 Task: Select the right option in the side in the minimap.
Action: Mouse moved to (26, 654)
Screenshot: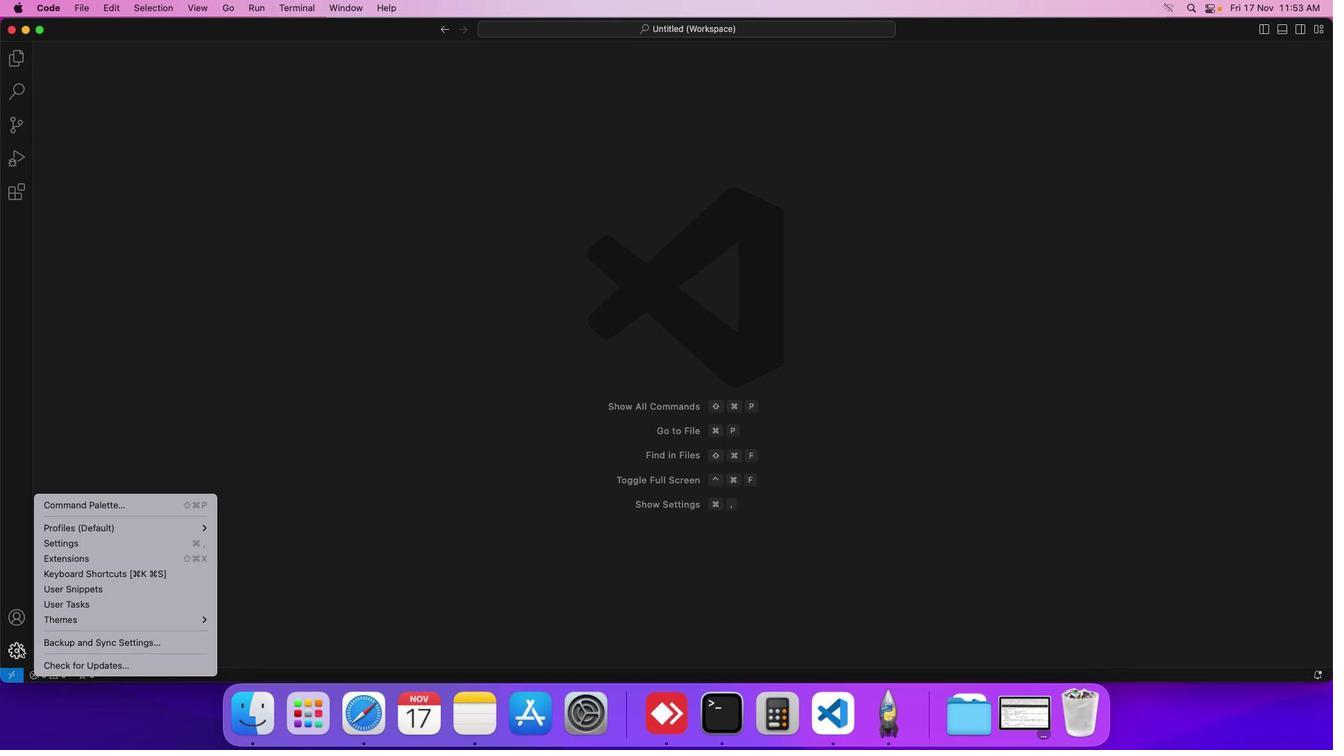 
Action: Mouse pressed left at (26, 654)
Screenshot: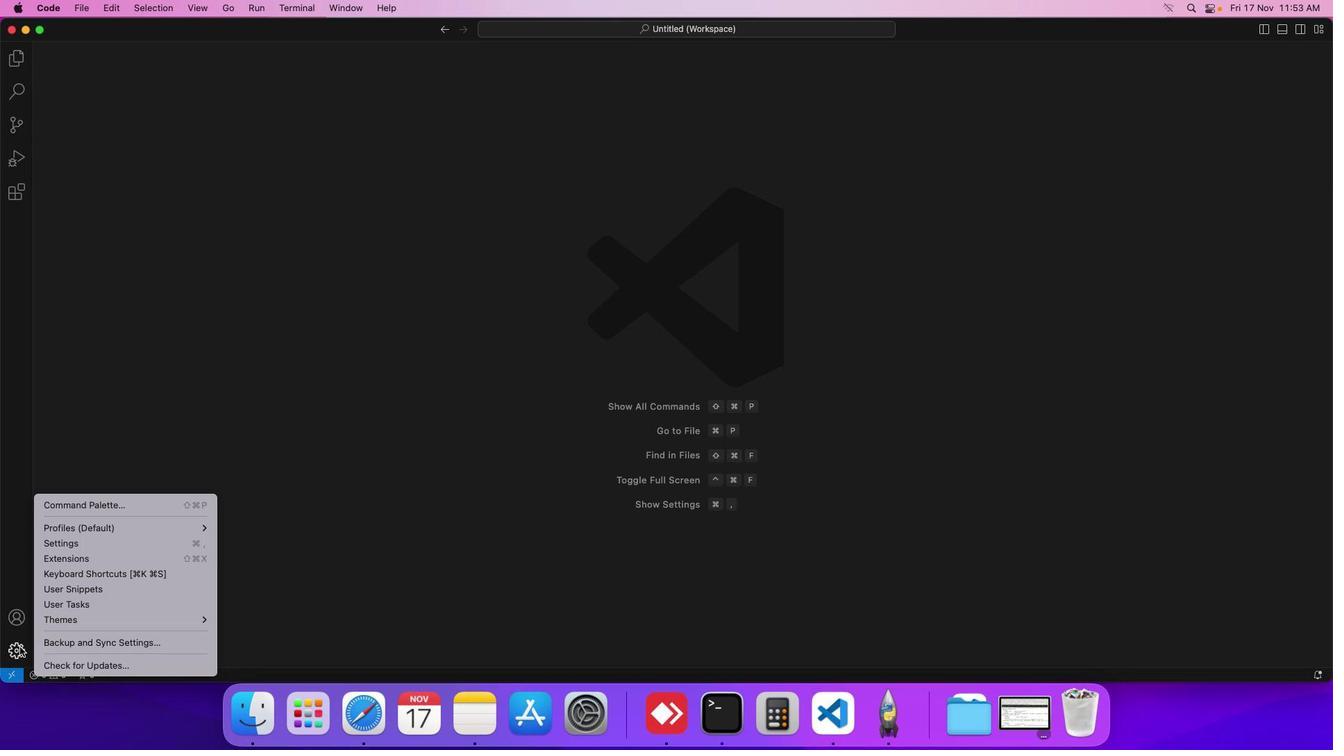 
Action: Mouse moved to (72, 550)
Screenshot: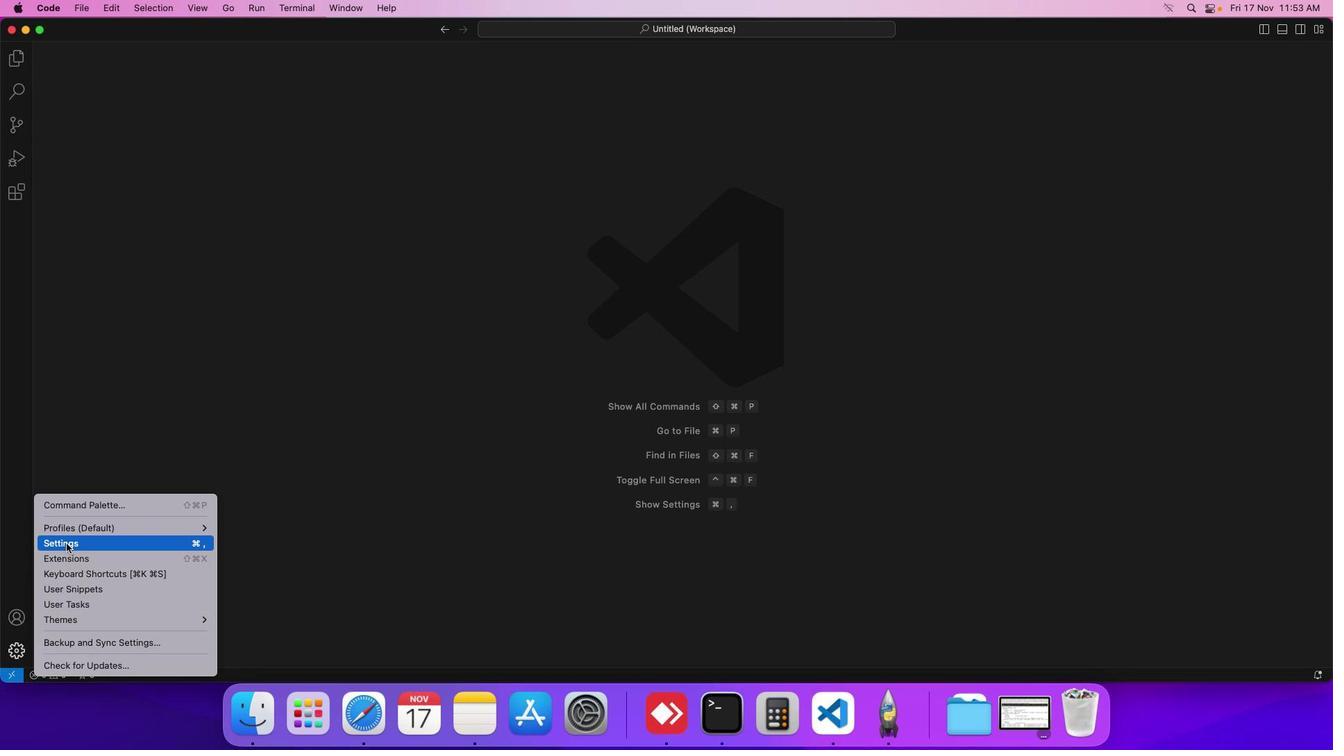 
Action: Mouse pressed left at (72, 550)
Screenshot: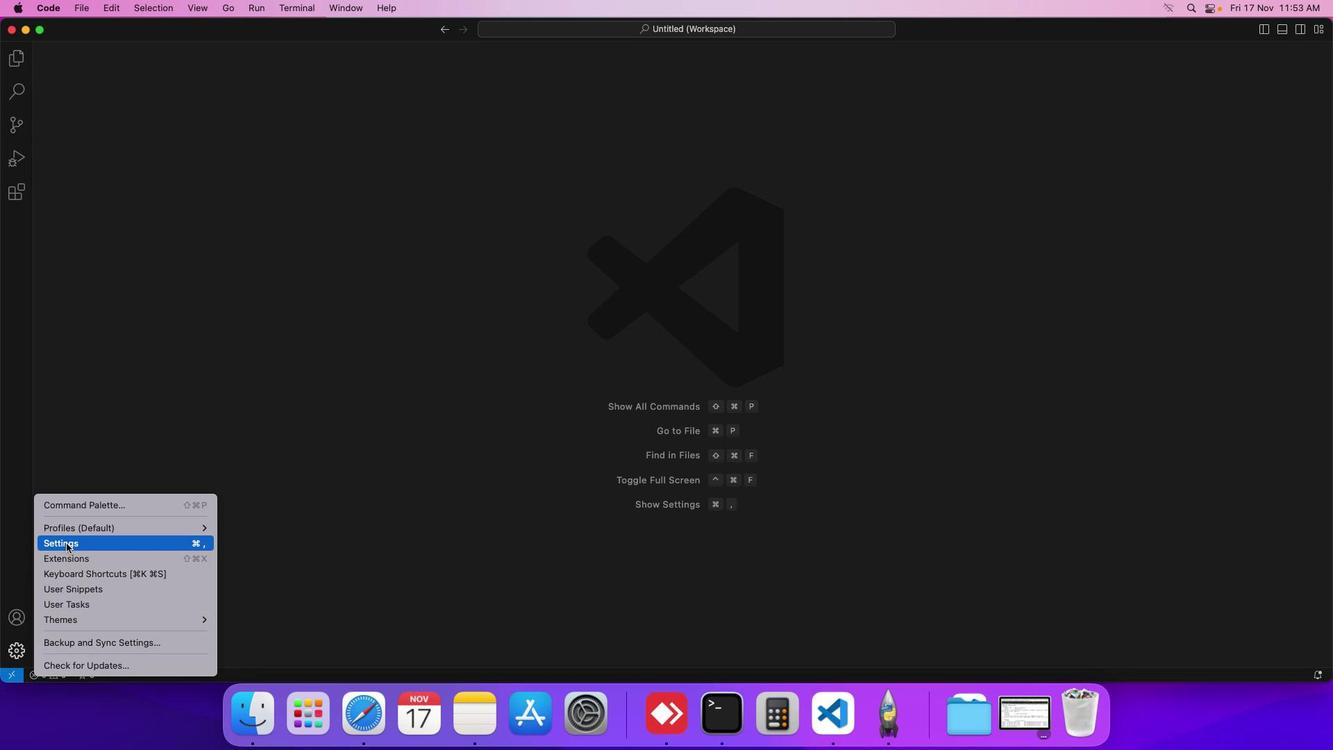 
Action: Mouse moved to (344, 120)
Screenshot: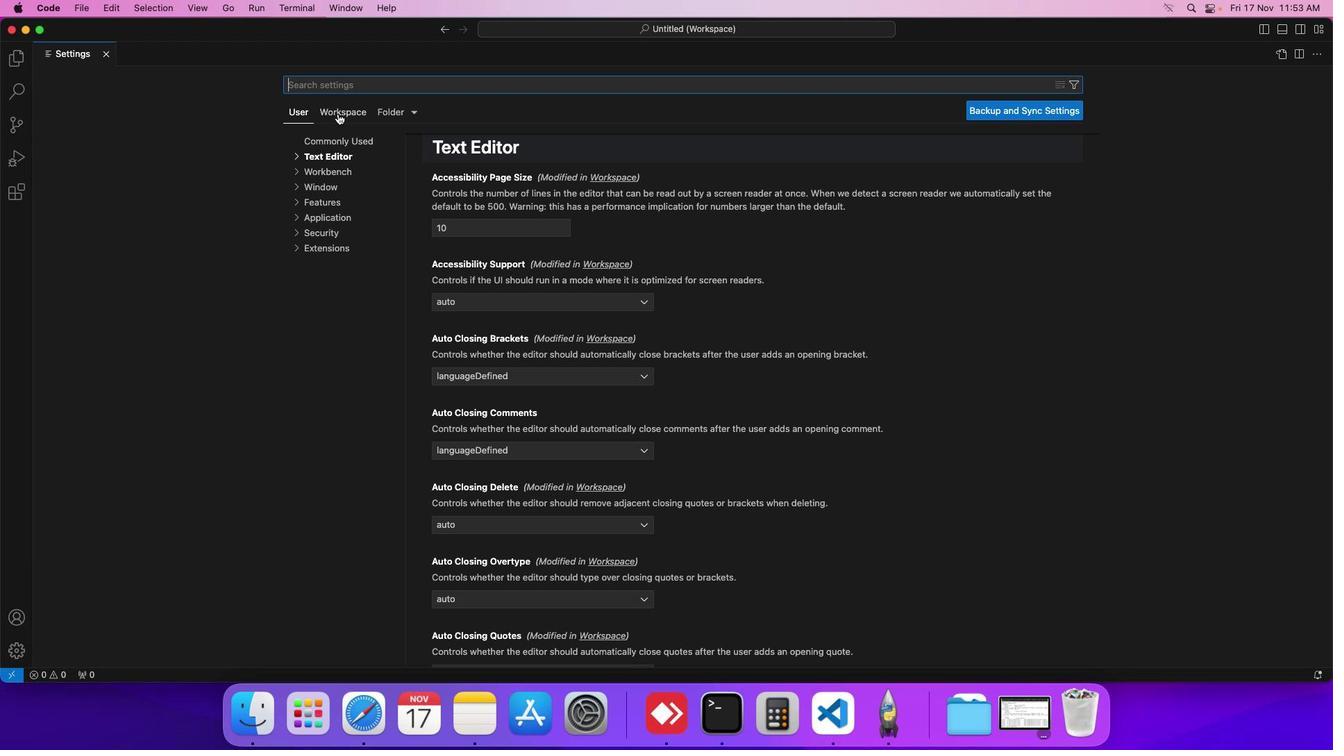 
Action: Mouse pressed left at (344, 120)
Screenshot: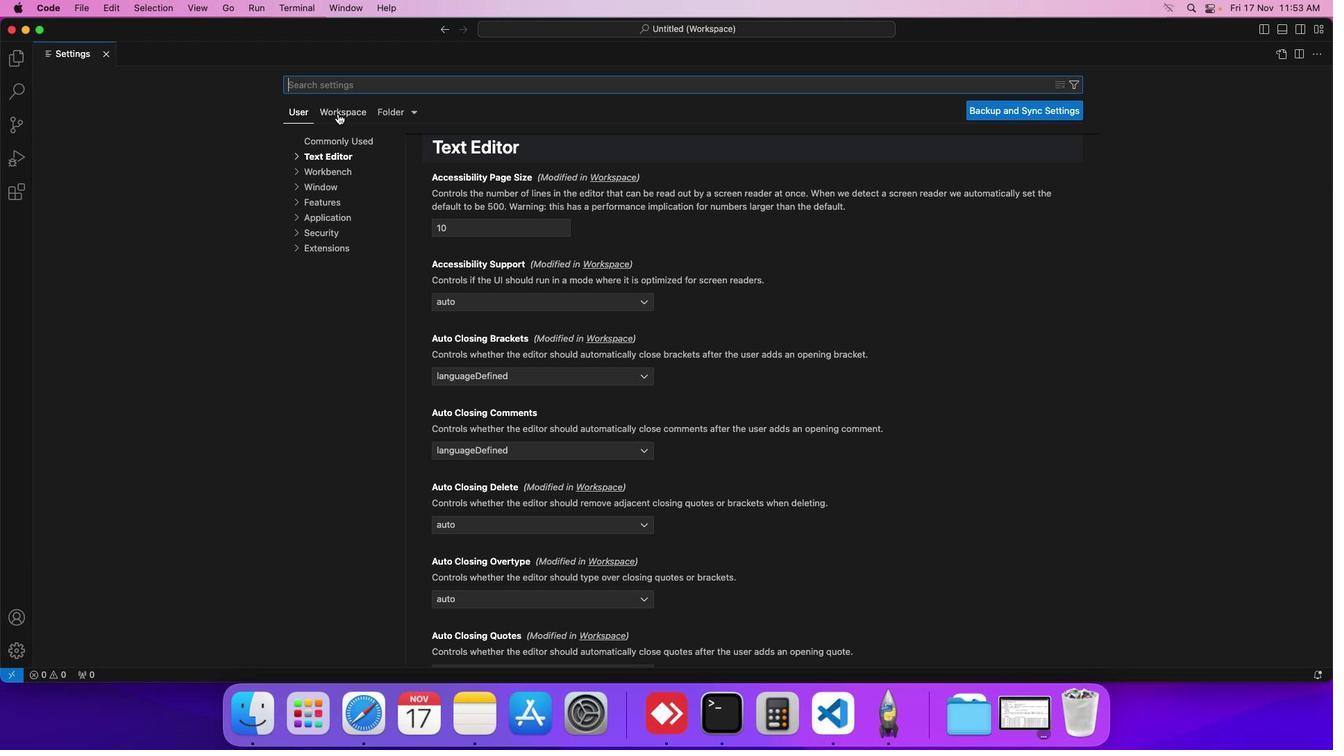 
Action: Mouse moved to (343, 159)
Screenshot: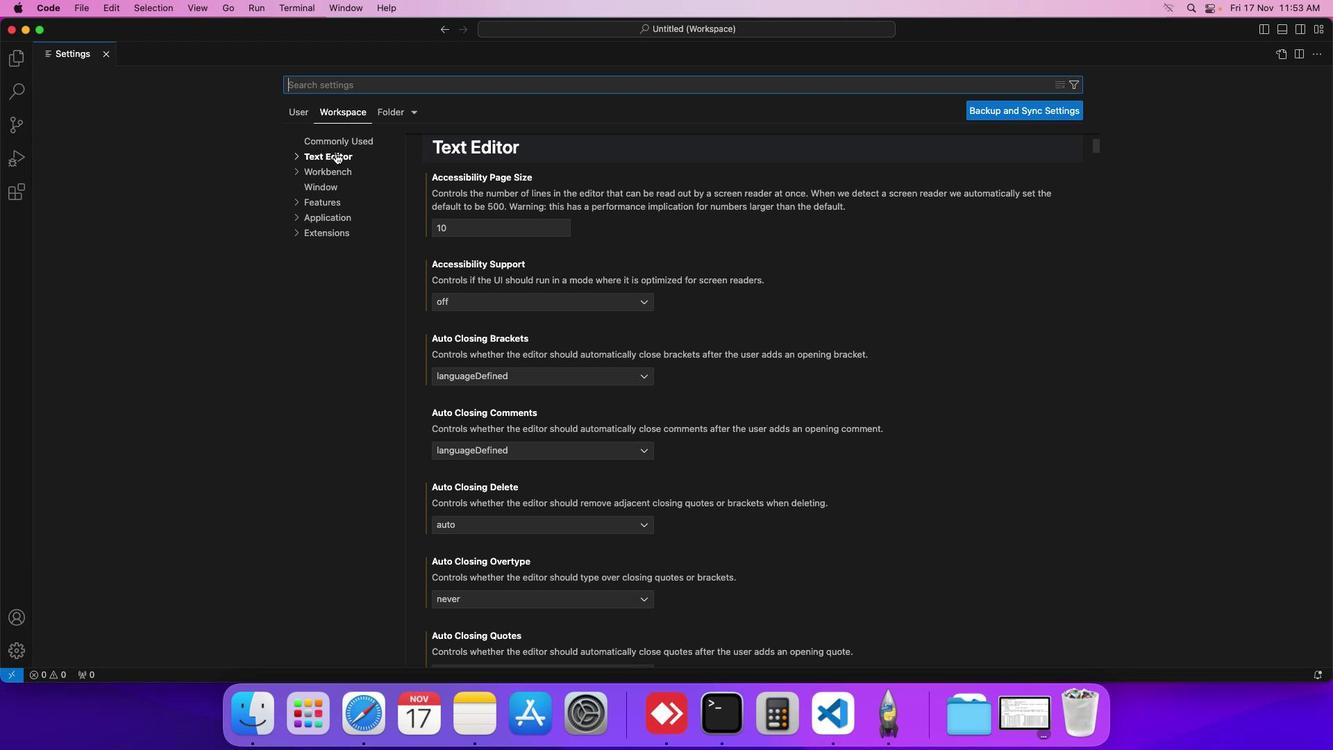 
Action: Mouse pressed left at (343, 159)
Screenshot: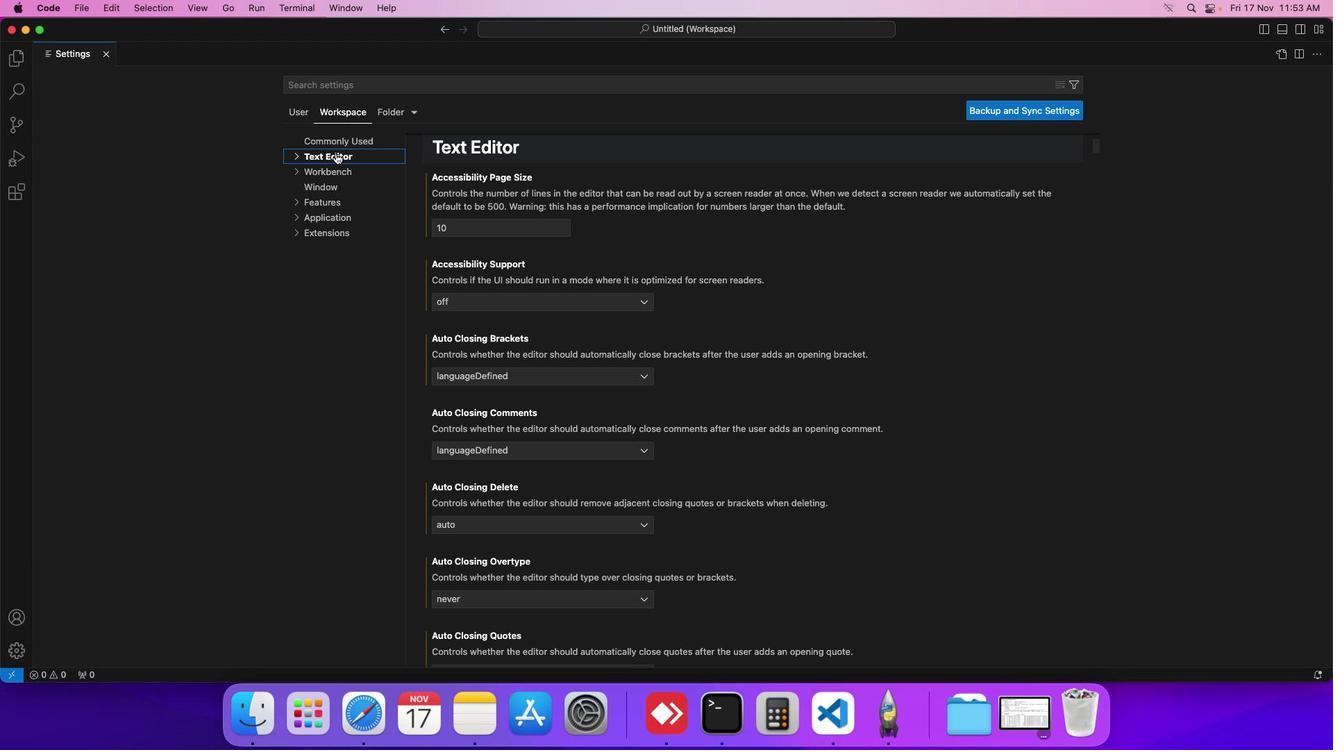 
Action: Mouse moved to (337, 253)
Screenshot: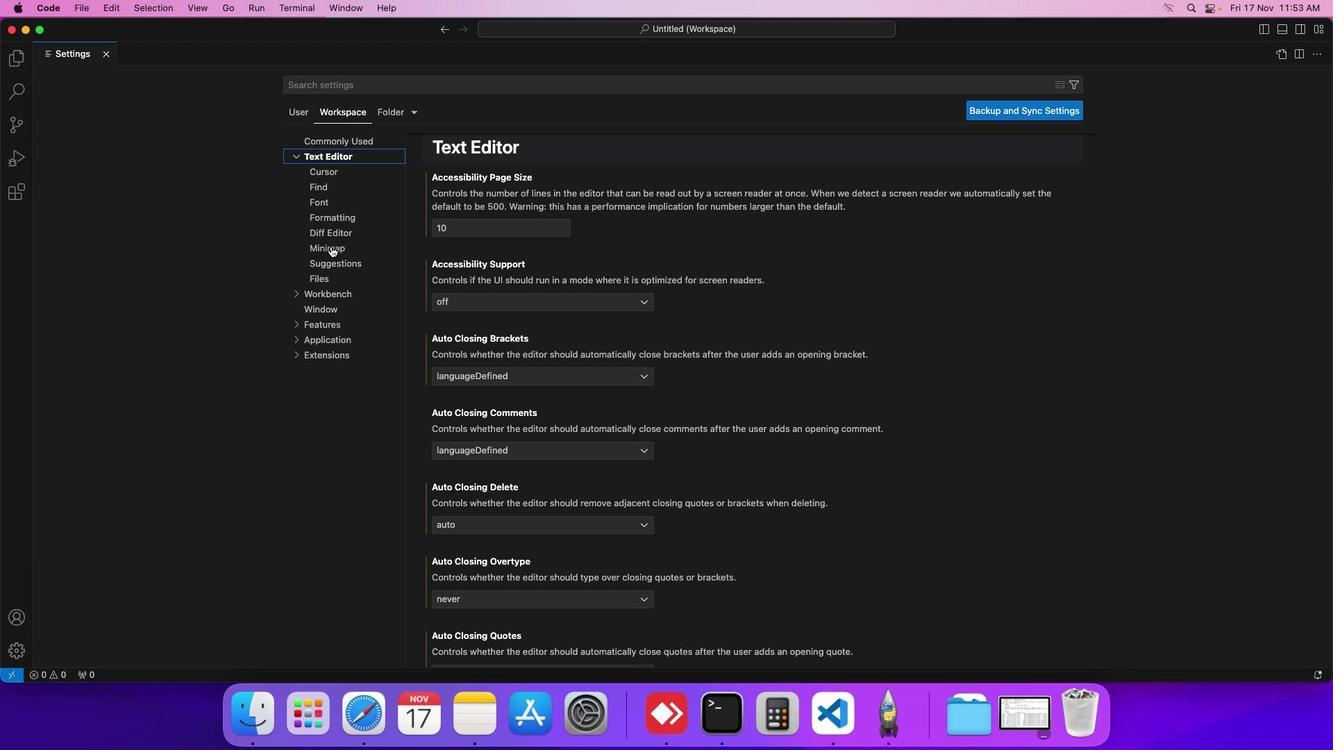 
Action: Mouse pressed left at (337, 253)
Screenshot: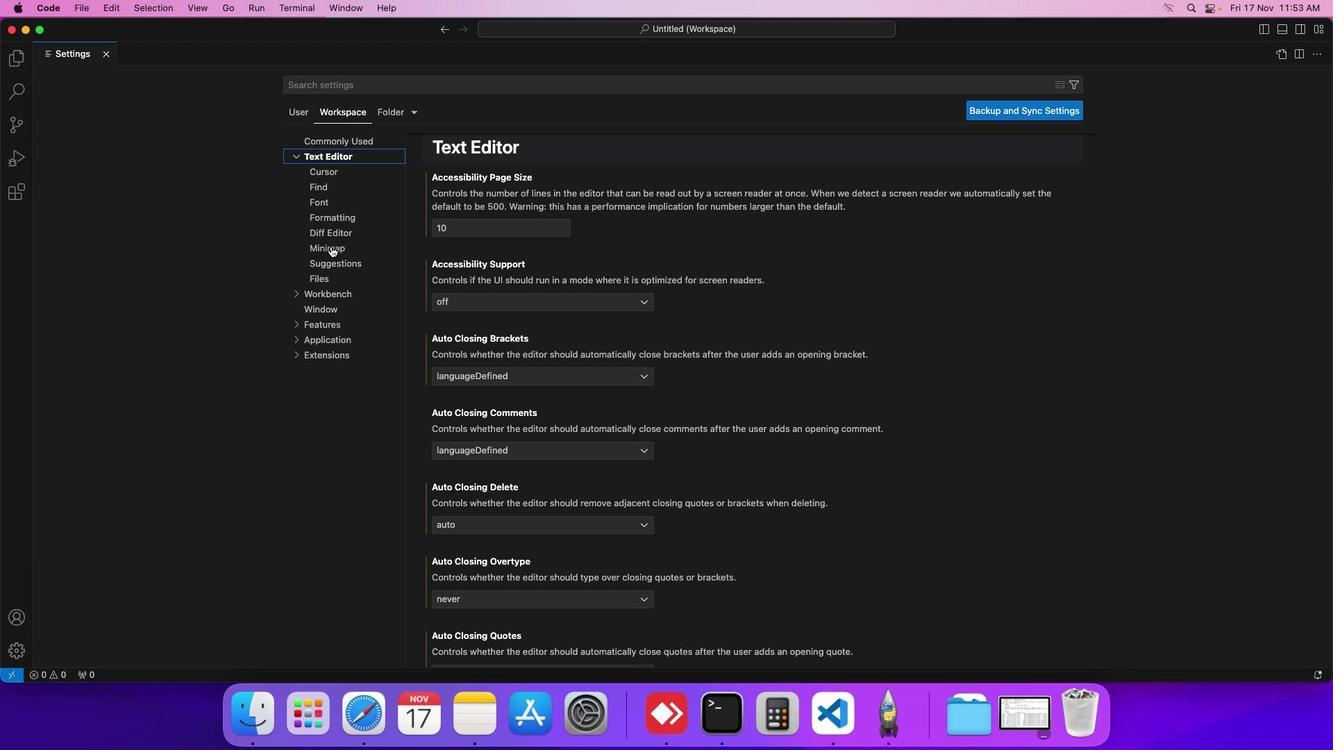 
Action: Mouse moved to (505, 425)
Screenshot: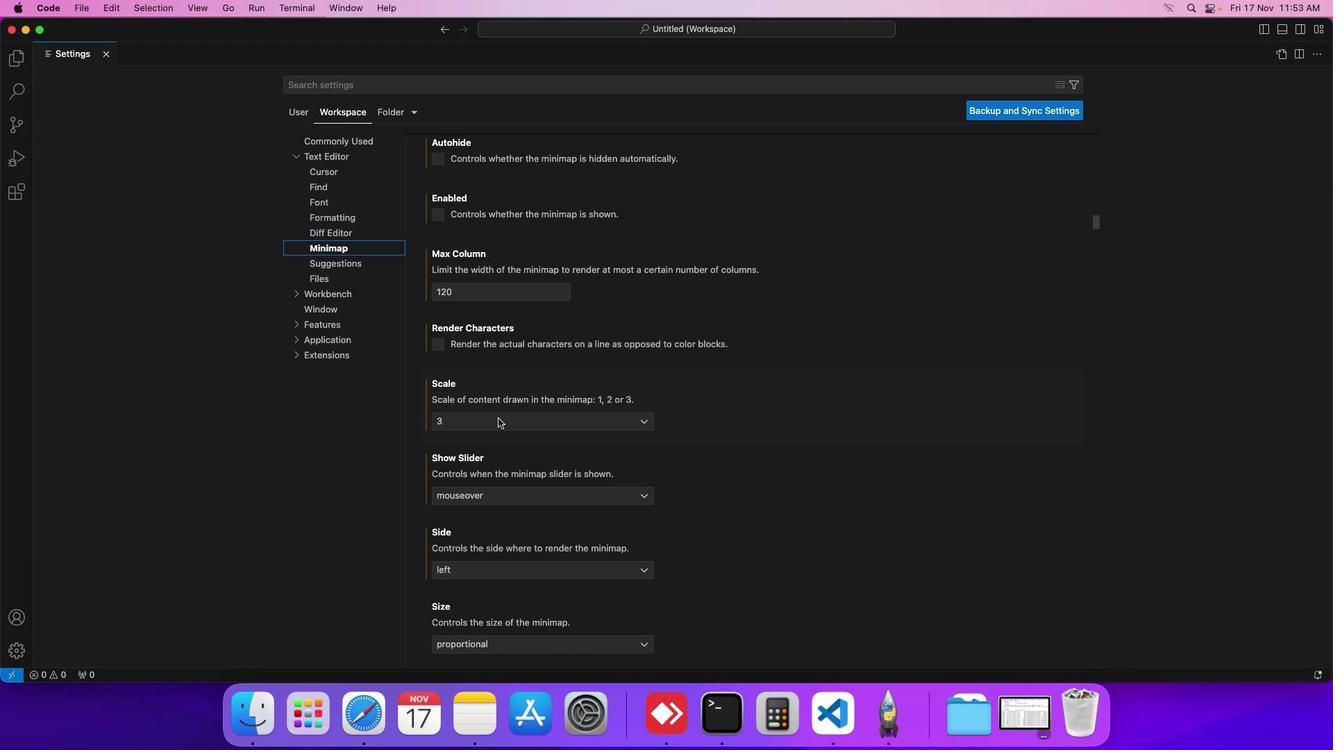 
Action: Mouse scrolled (505, 425) with delta (6, 6)
Screenshot: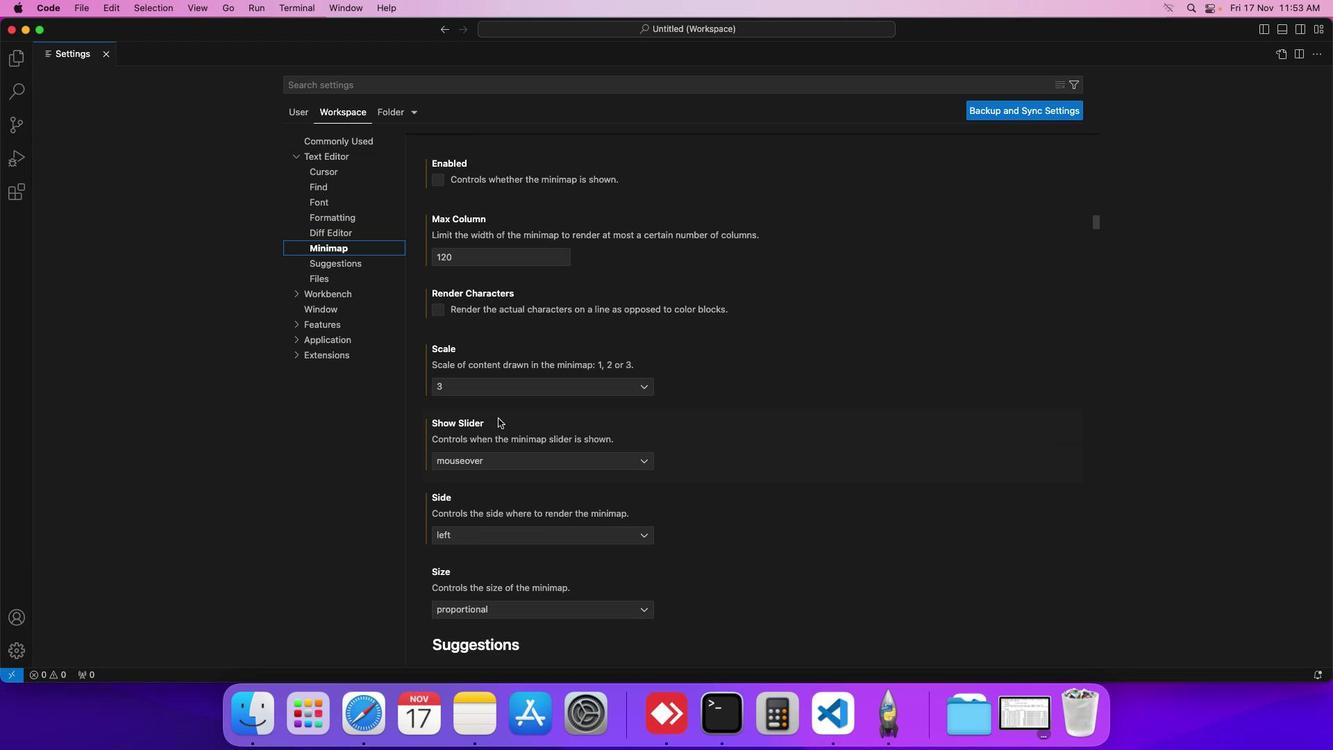 
Action: Mouse scrolled (505, 425) with delta (6, 6)
Screenshot: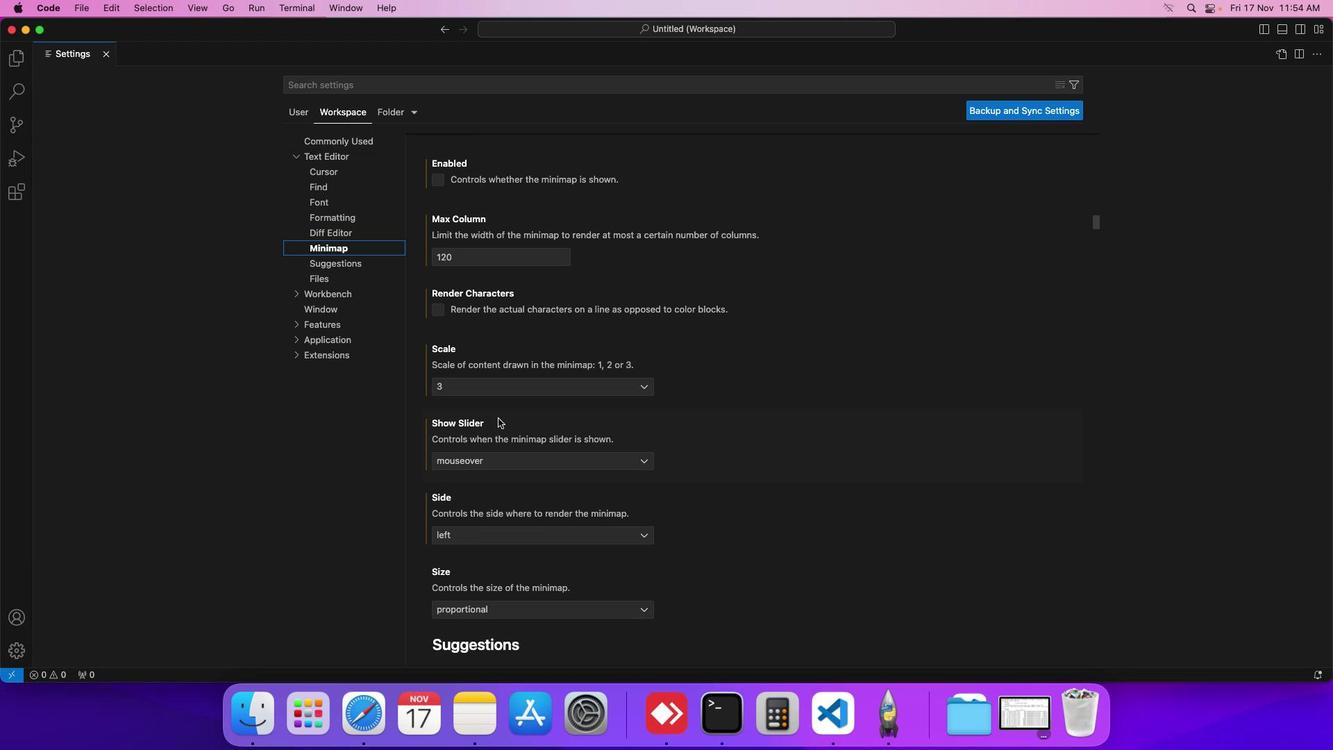
Action: Mouse scrolled (505, 425) with delta (6, 6)
Screenshot: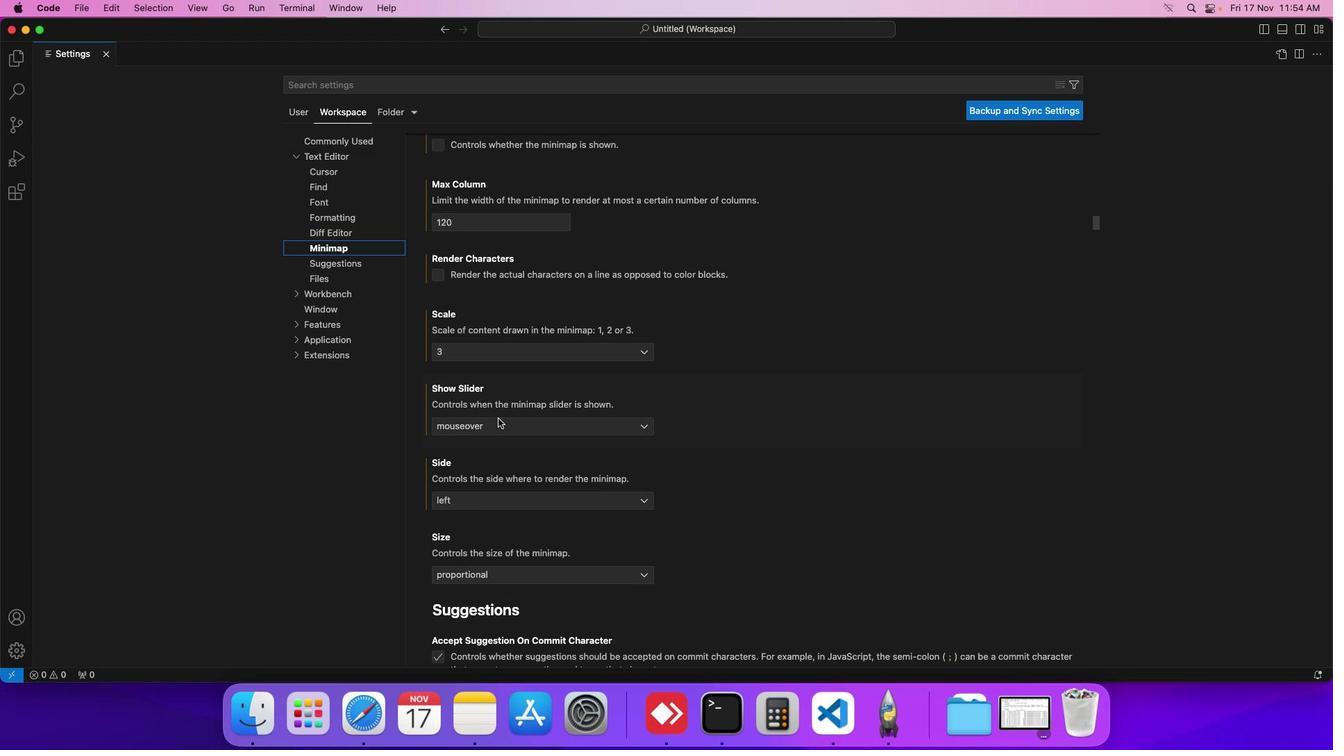 
Action: Mouse moved to (489, 505)
Screenshot: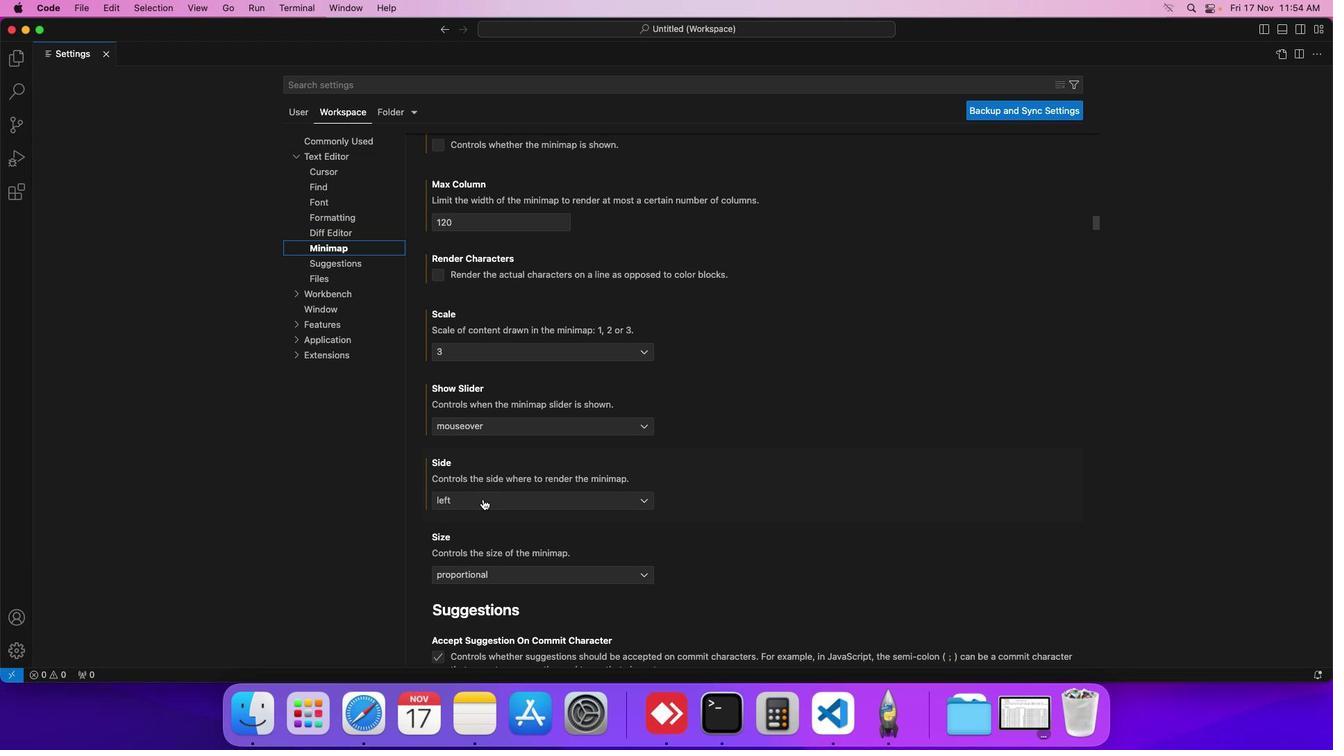 
Action: Mouse pressed left at (489, 505)
Screenshot: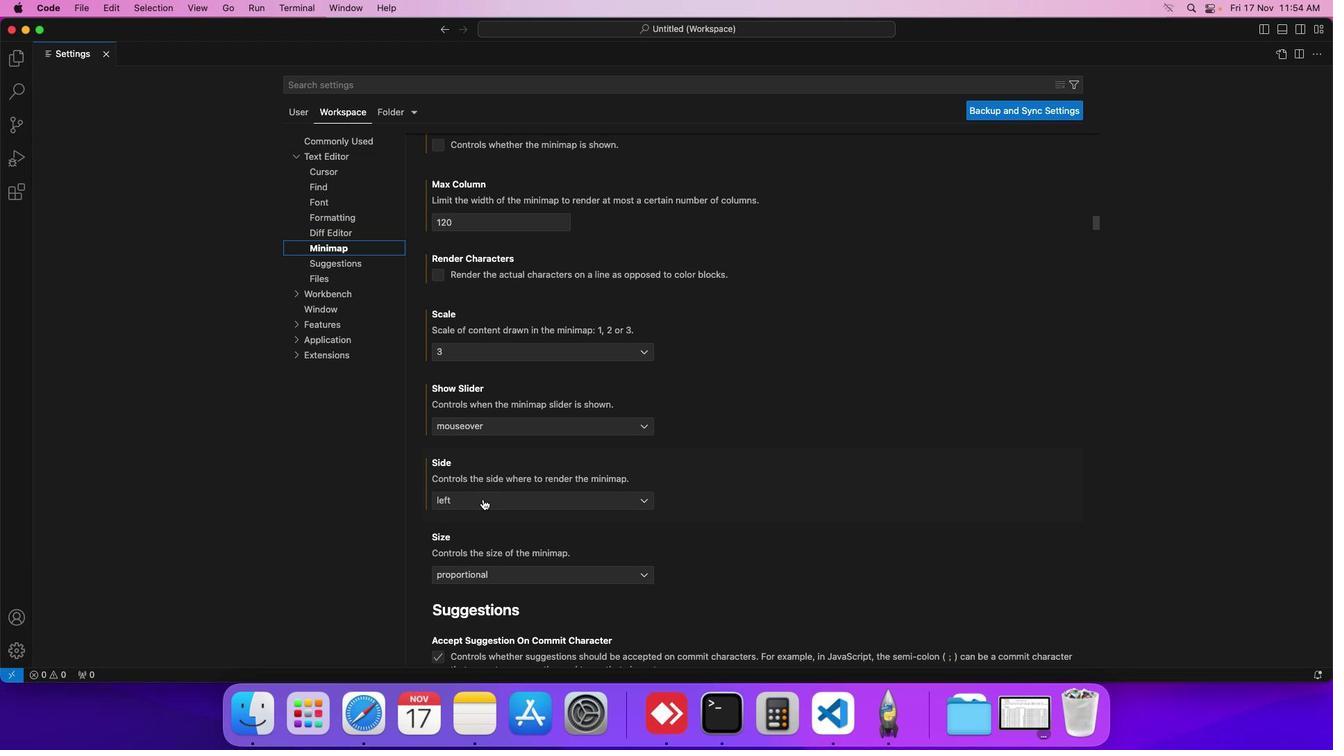 
Action: Mouse moved to (478, 537)
Screenshot: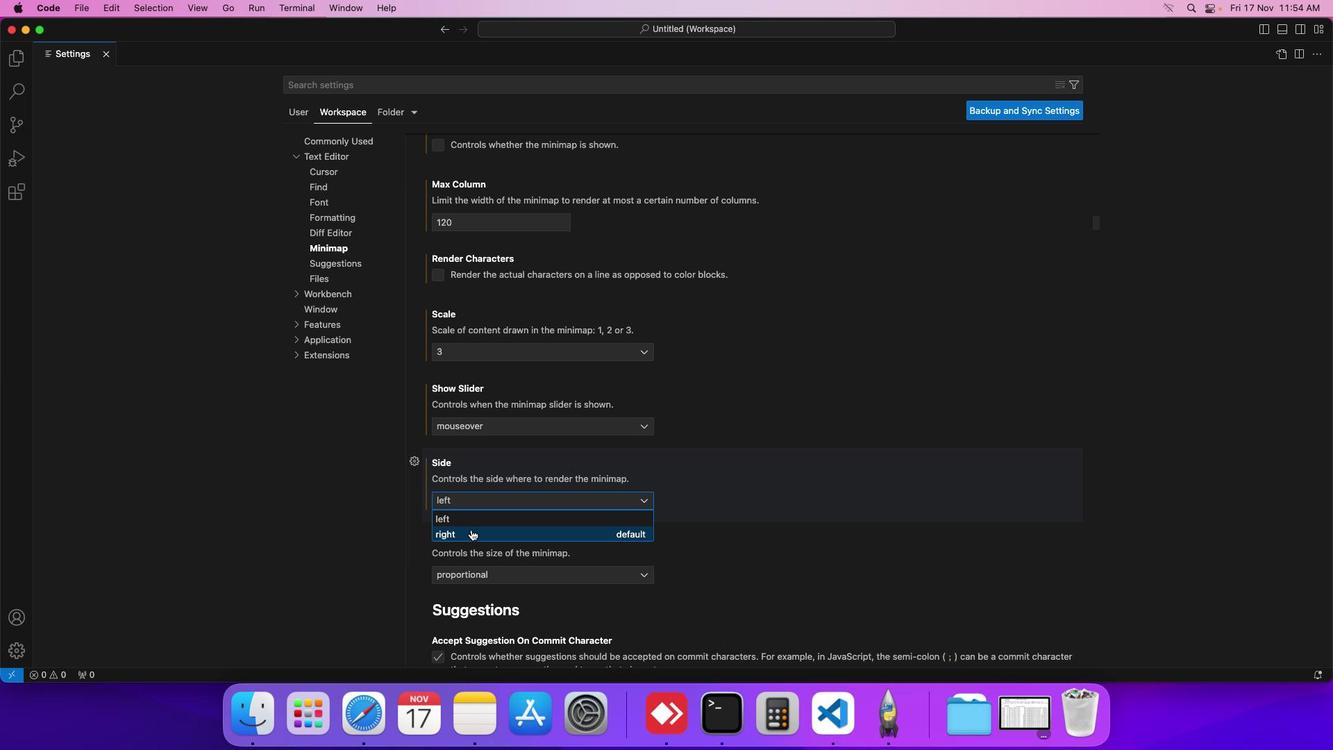 
Action: Mouse pressed left at (478, 537)
Screenshot: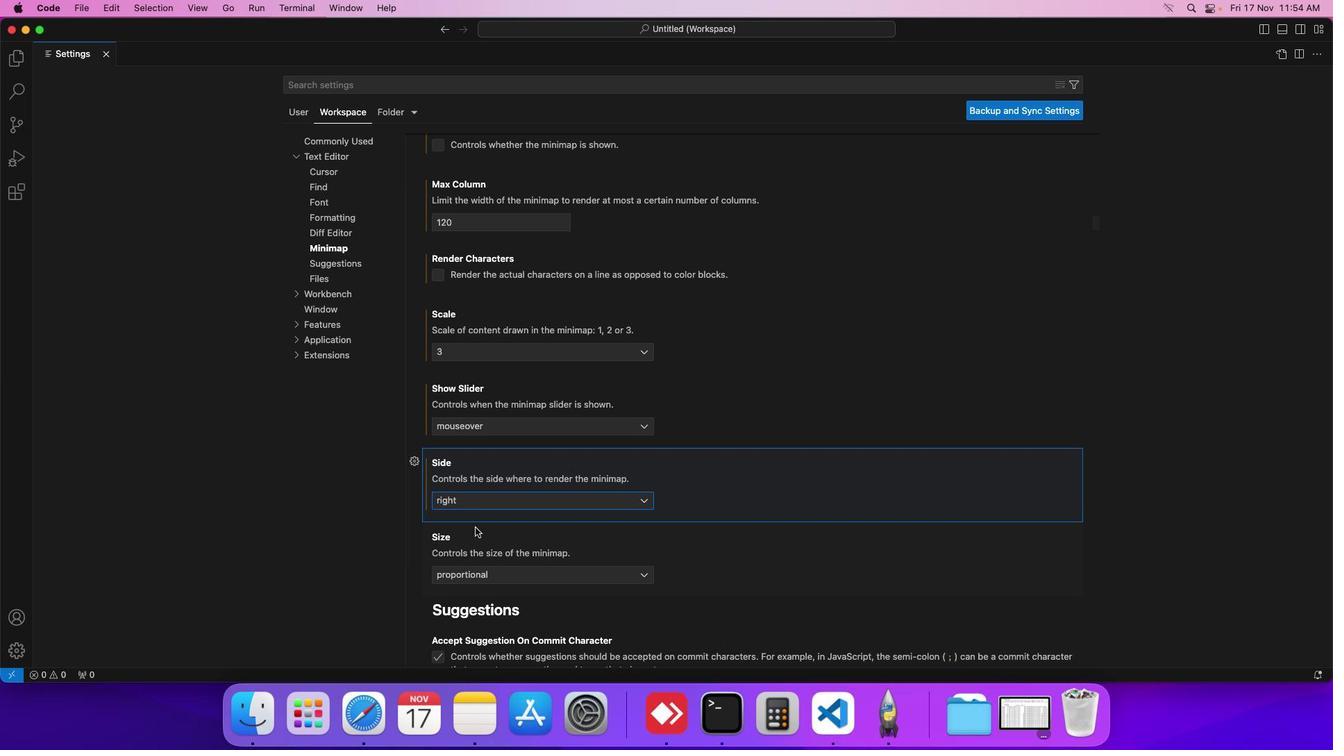 
Action: Mouse moved to (507, 521)
Screenshot: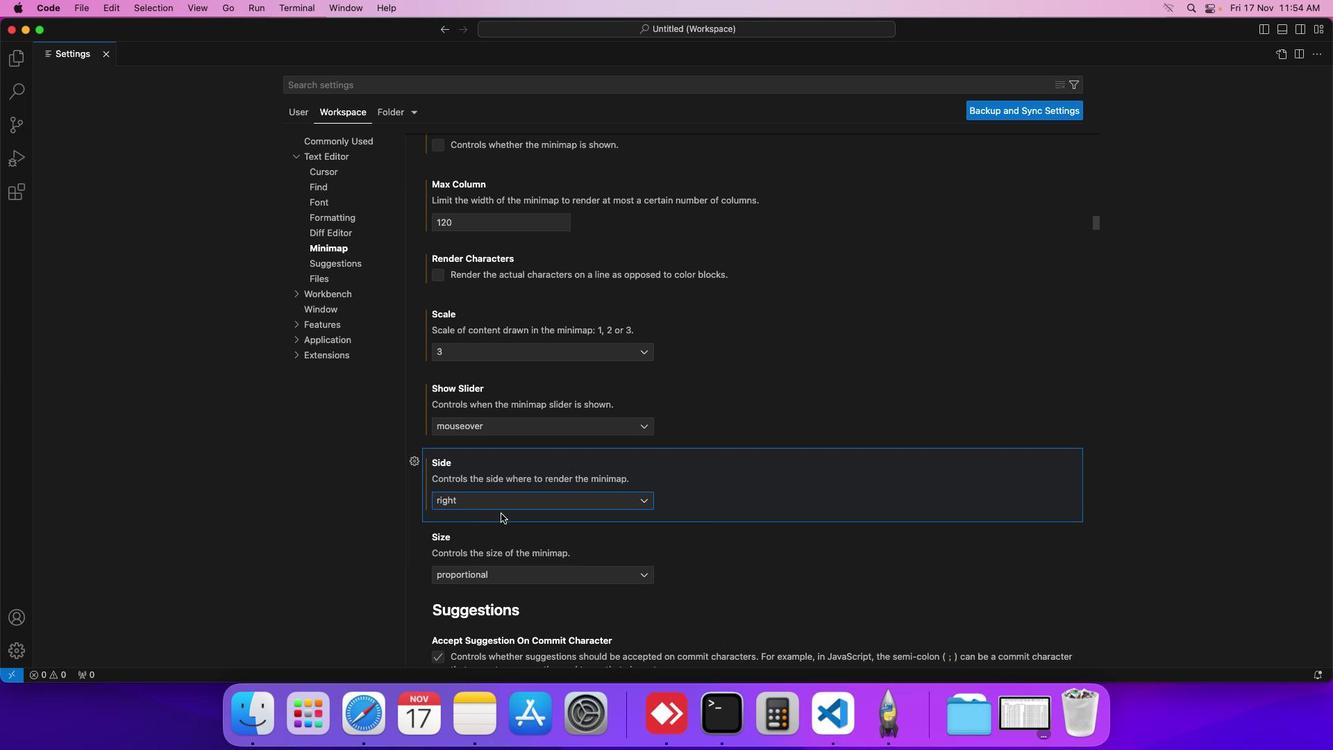 
